 Task: Limit reviews on all repositories.
Action: Mouse moved to (1360, 118)
Screenshot: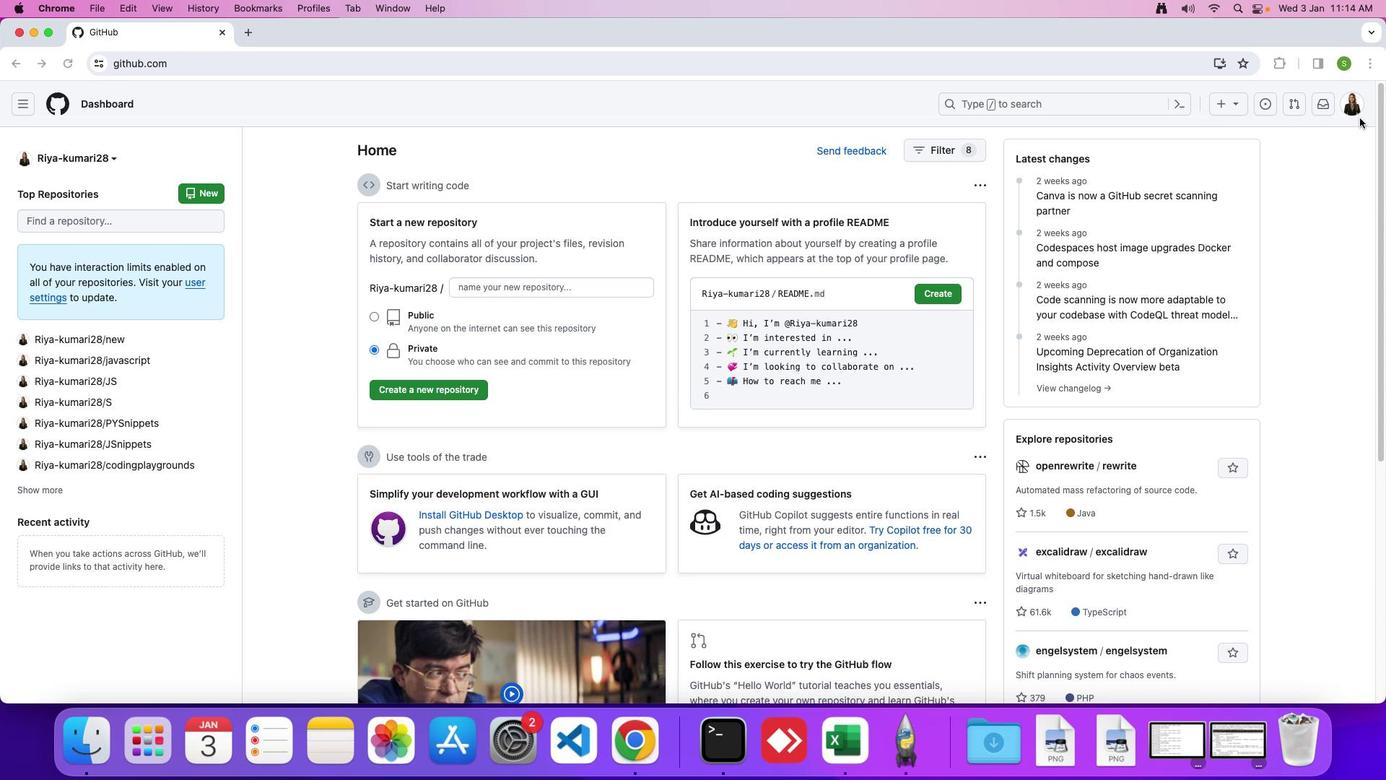 
Action: Mouse pressed left at (1360, 118)
Screenshot: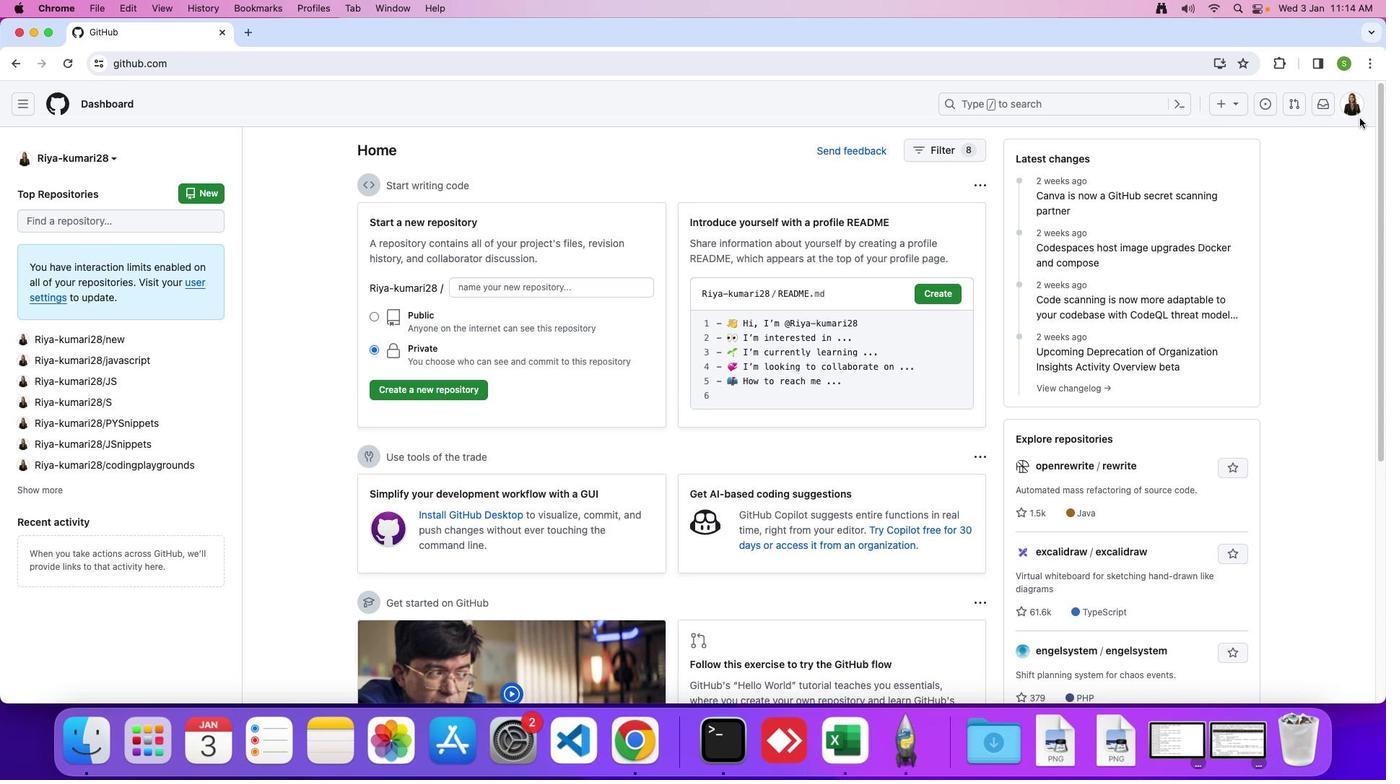 
Action: Mouse moved to (1355, 106)
Screenshot: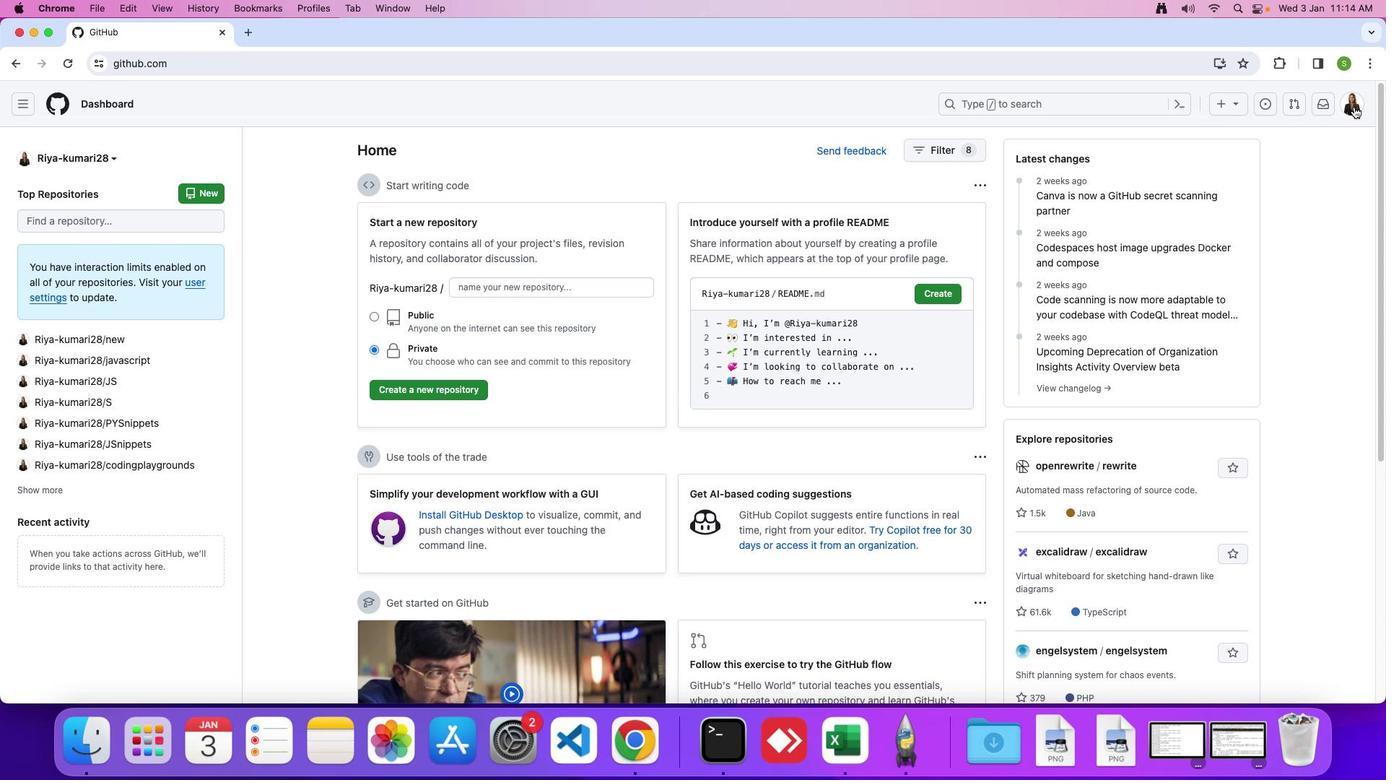 
Action: Mouse pressed left at (1355, 106)
Screenshot: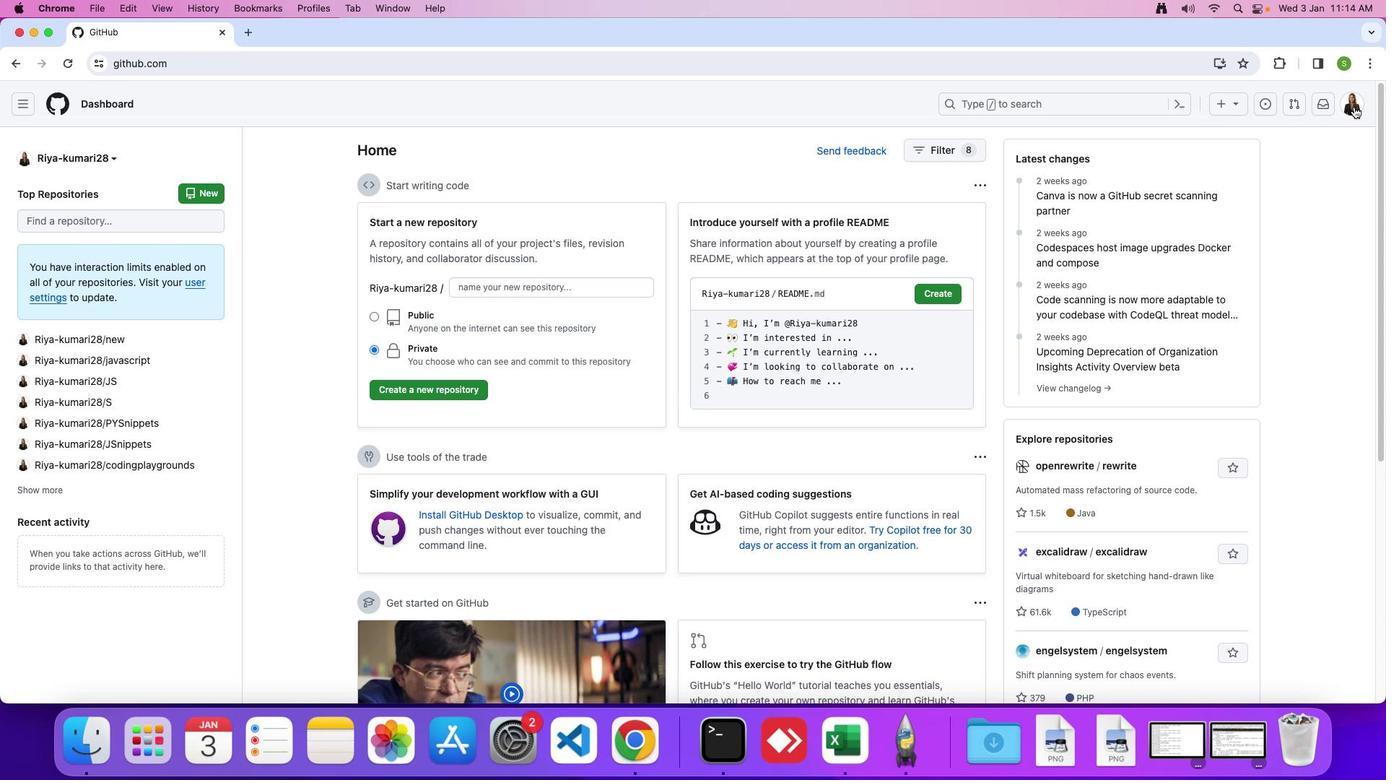 
Action: Mouse moved to (1244, 499)
Screenshot: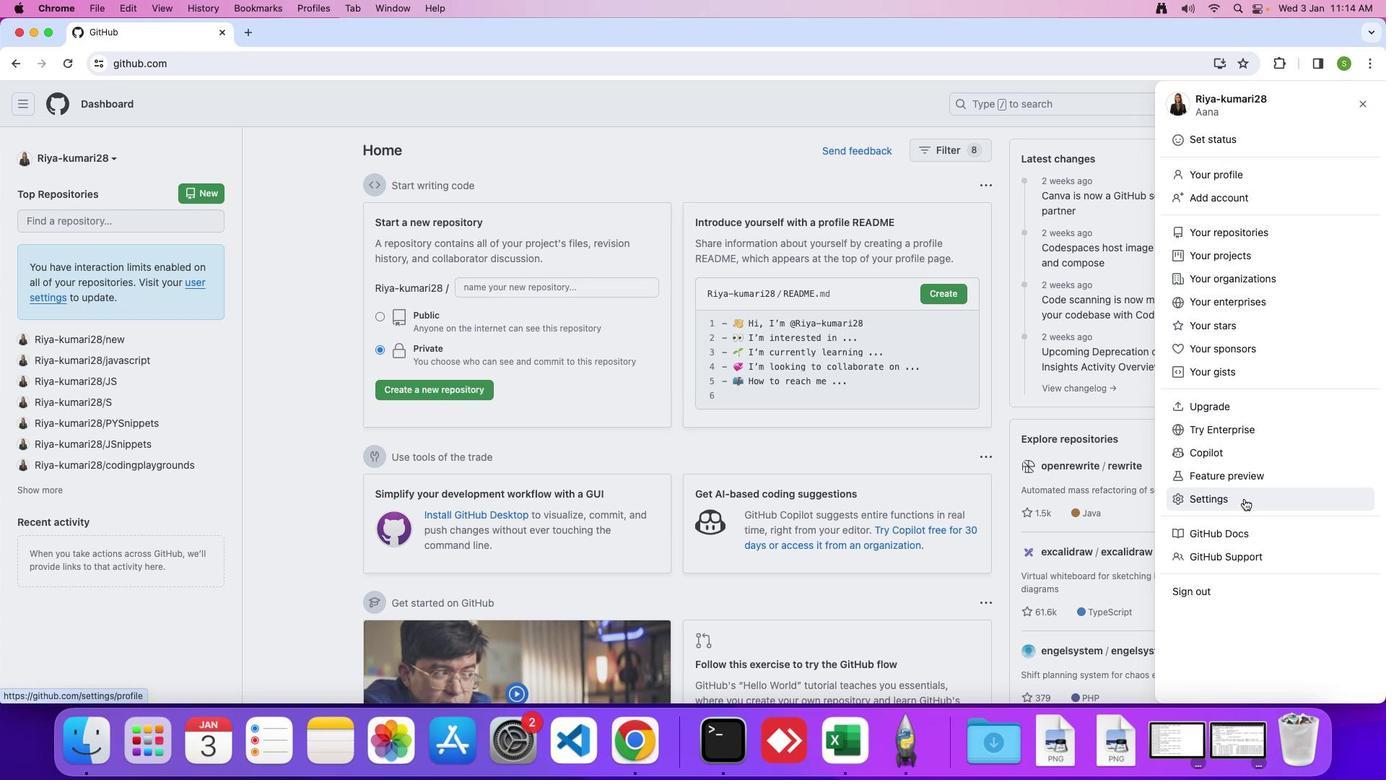 
Action: Mouse pressed left at (1244, 499)
Screenshot: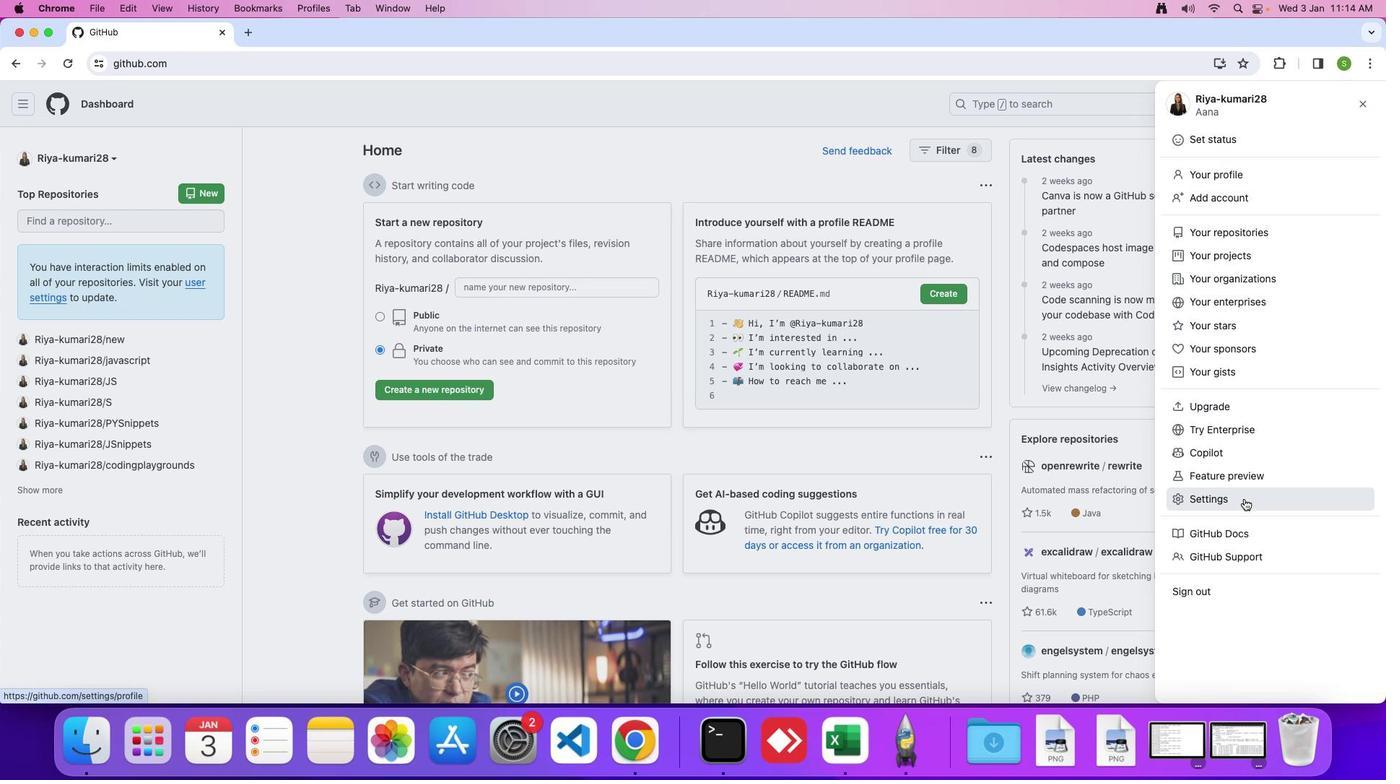 
Action: Mouse moved to (382, 522)
Screenshot: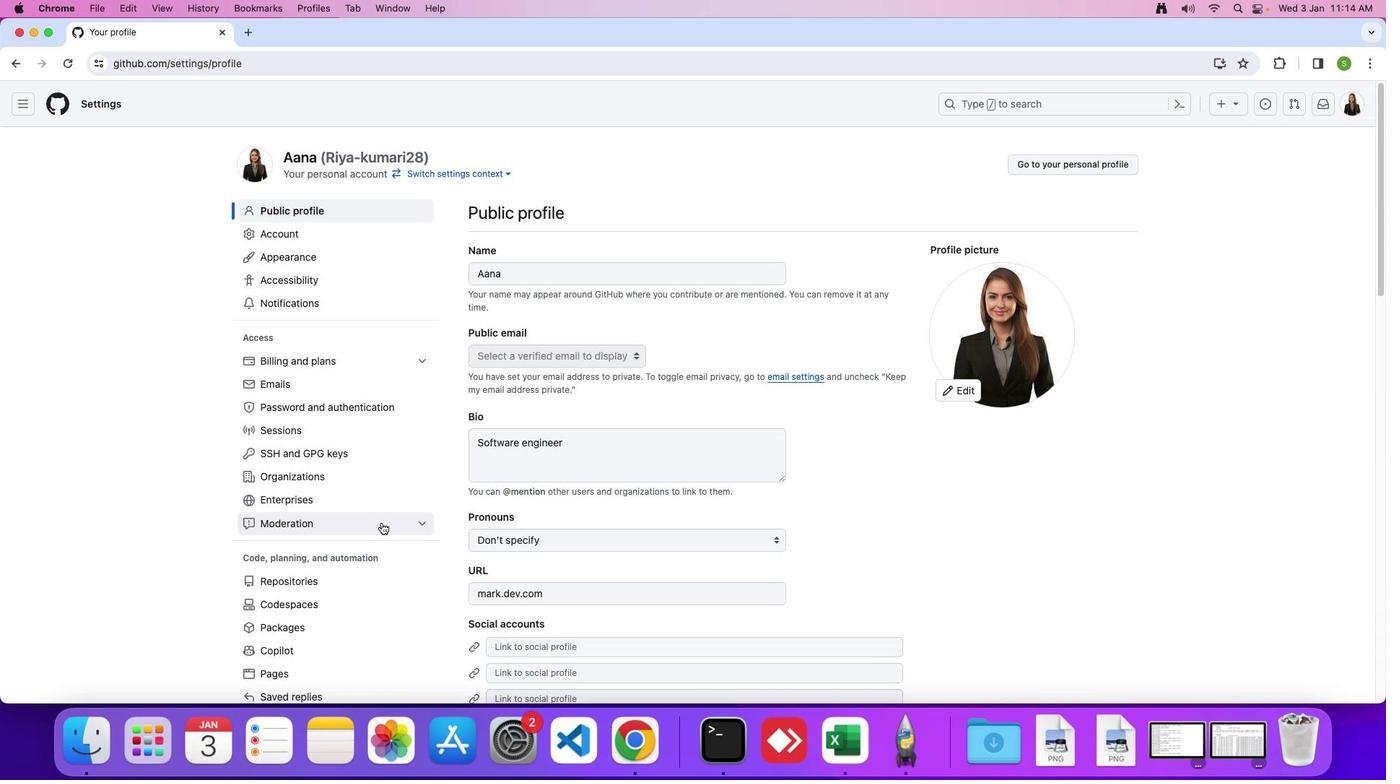 
Action: Mouse pressed left at (382, 522)
Screenshot: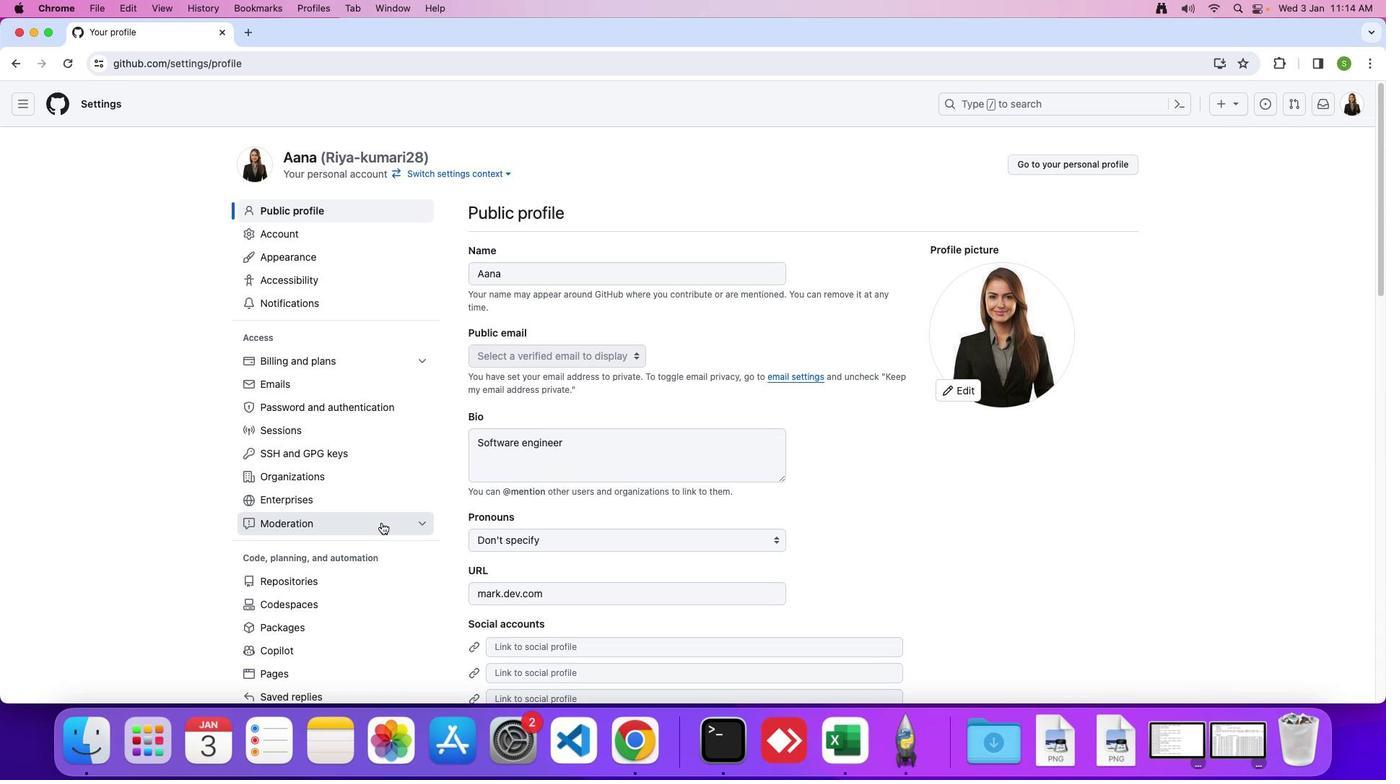 
Action: Mouse moved to (324, 590)
Screenshot: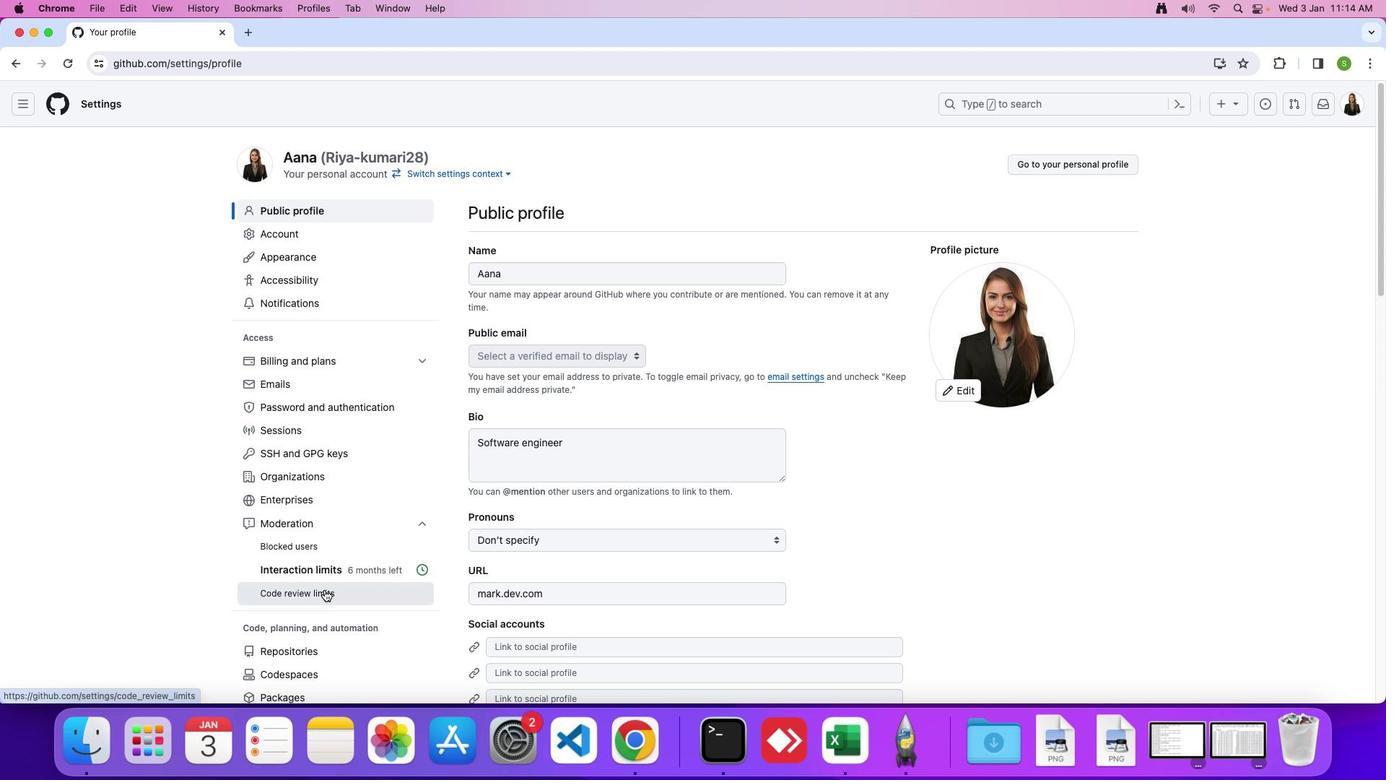 
Action: Mouse pressed left at (324, 590)
Screenshot: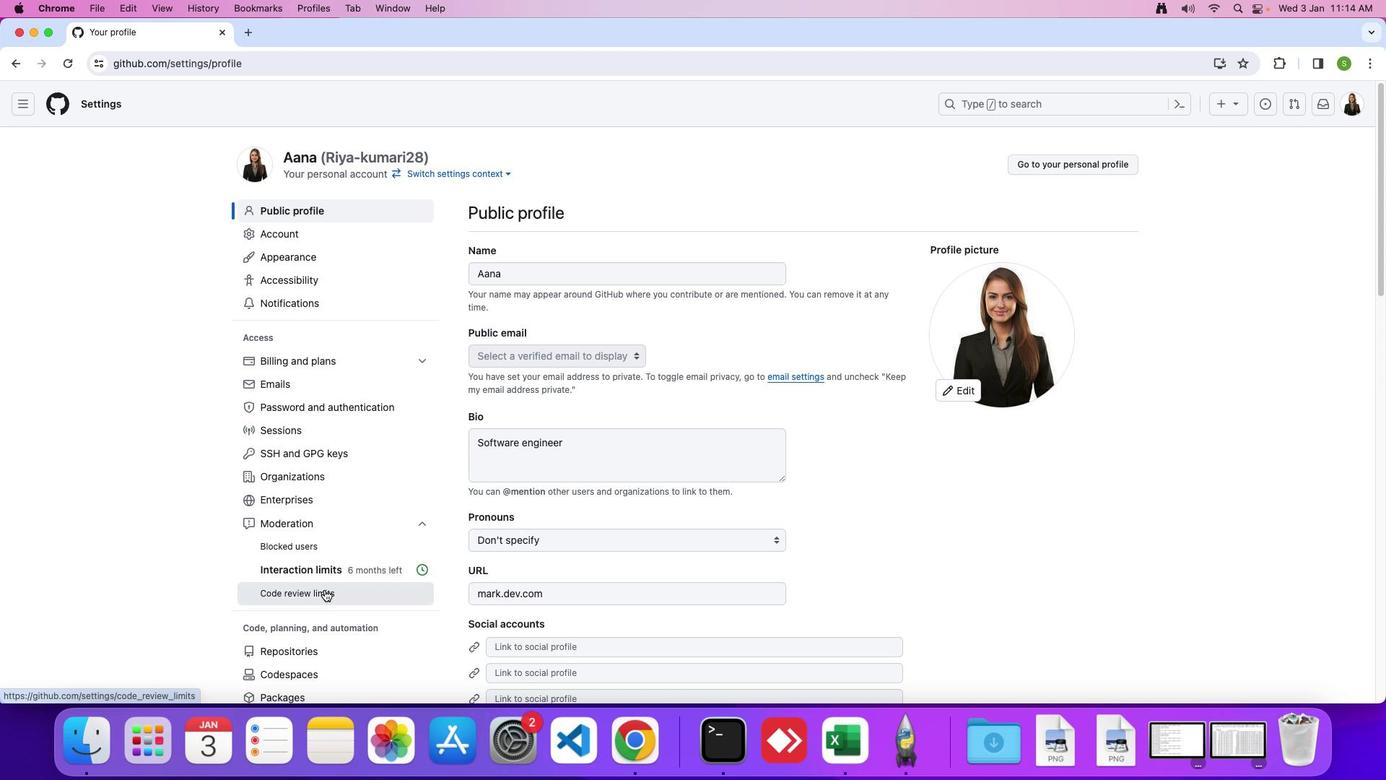 
Action: Mouse moved to (595, 359)
Screenshot: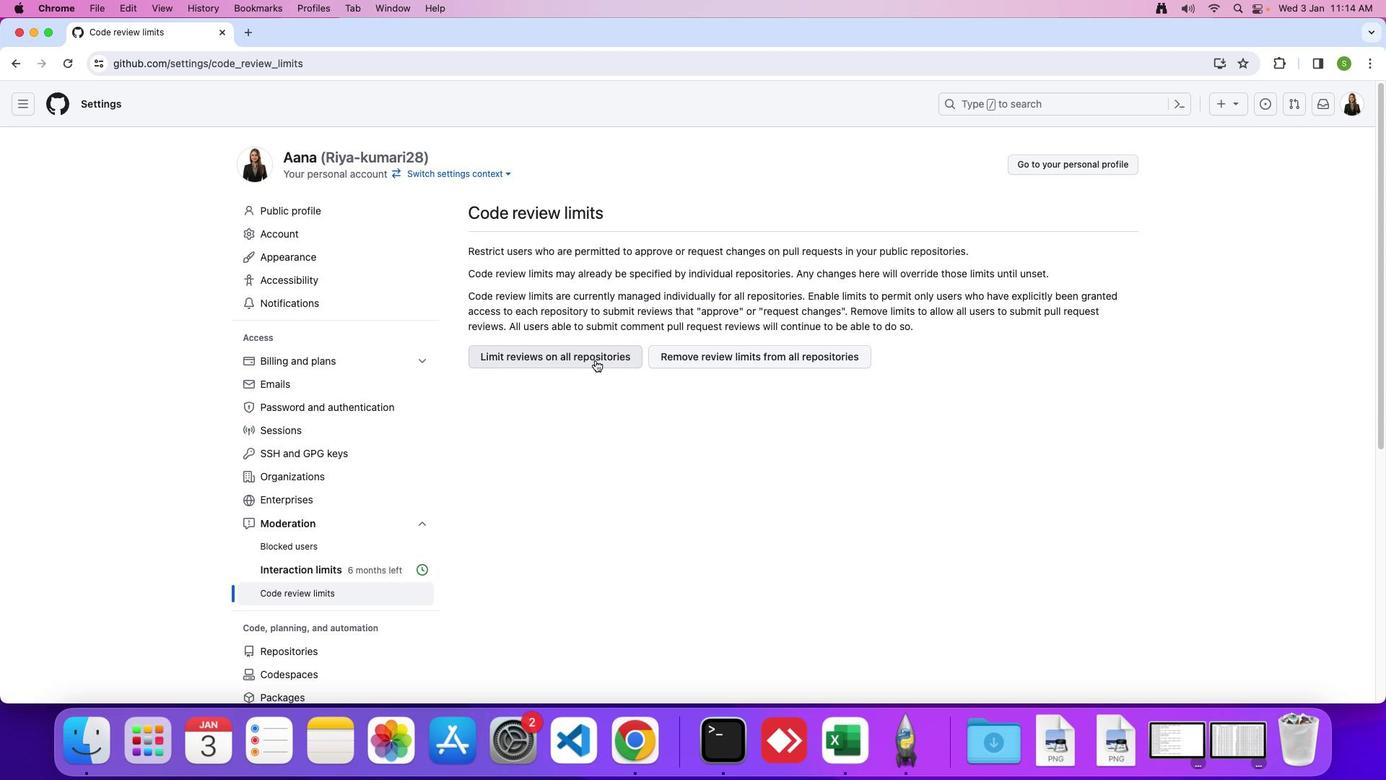 
Action: Mouse pressed left at (595, 359)
Screenshot: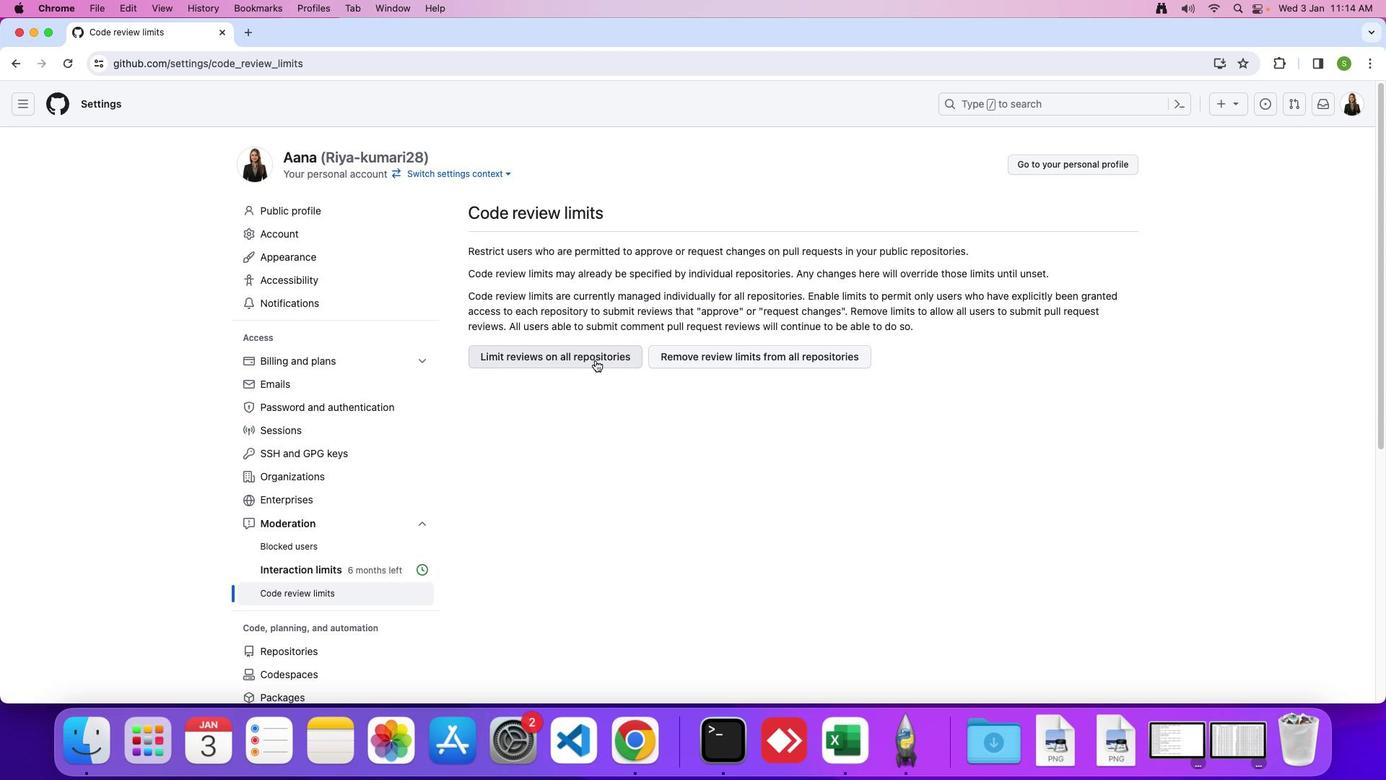 
Action: Mouse moved to (593, 360)
Screenshot: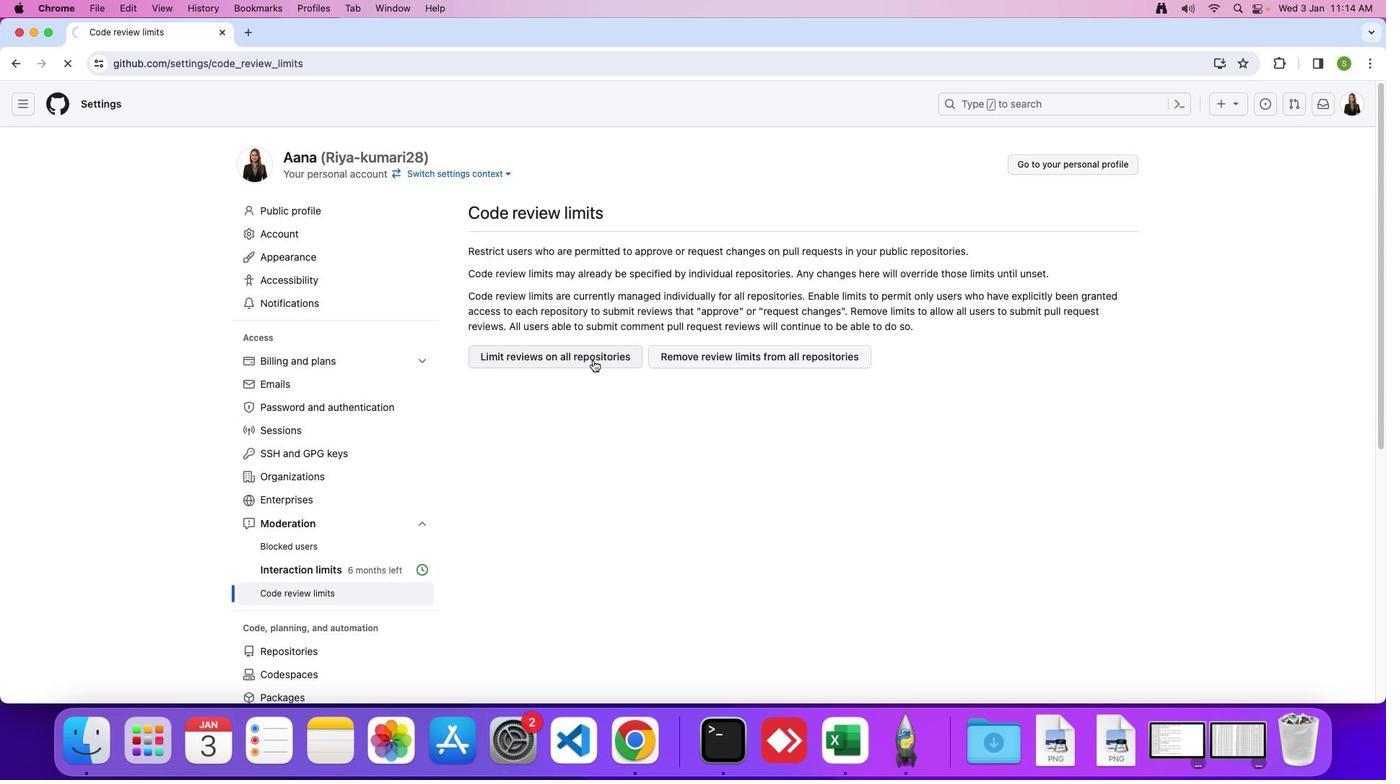 
